 Task: Create a rule when a start date between 1 working days ago is removed from a card by anyone.
Action: Mouse pressed left at (678, 181)
Screenshot: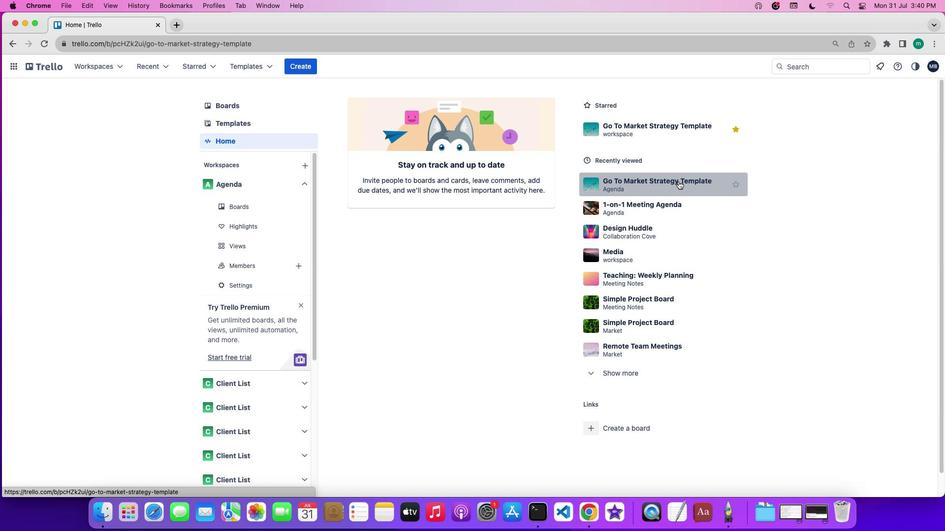 
Action: Mouse moved to (874, 217)
Screenshot: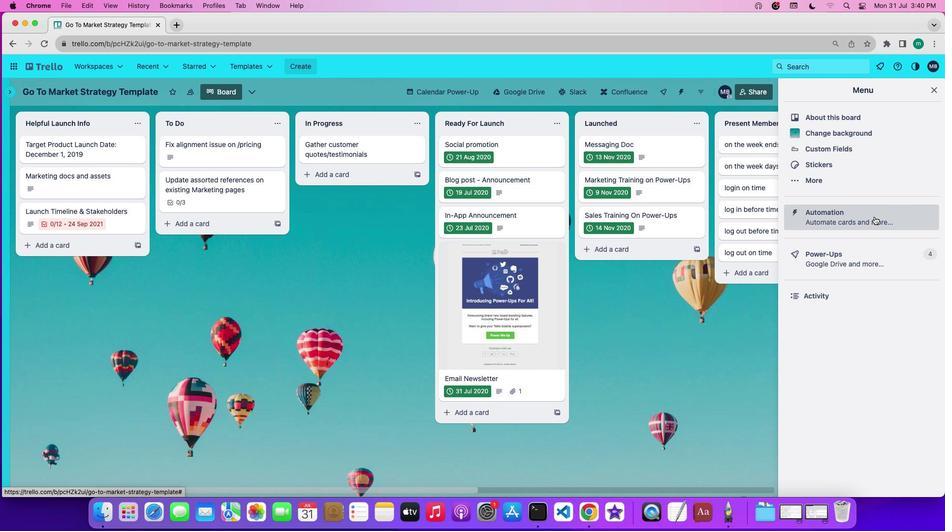 
Action: Mouse pressed left at (874, 217)
Screenshot: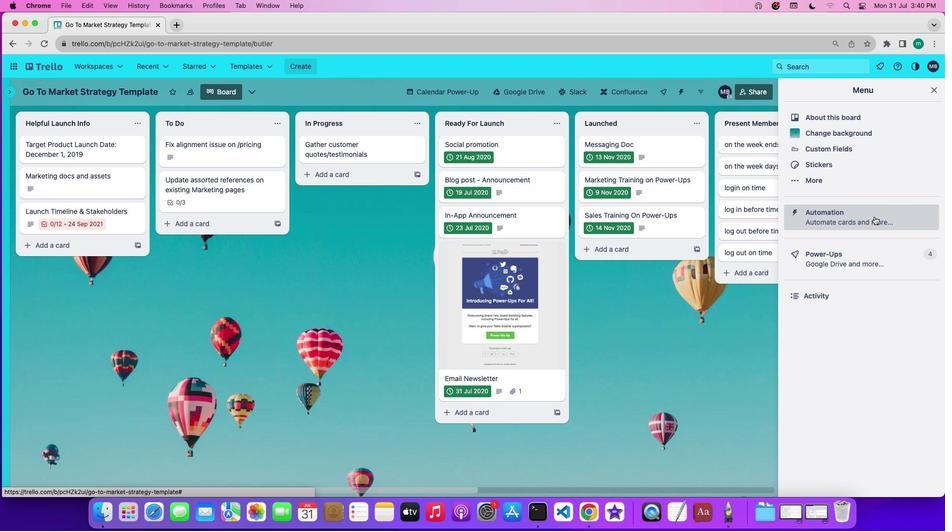 
Action: Mouse moved to (57, 175)
Screenshot: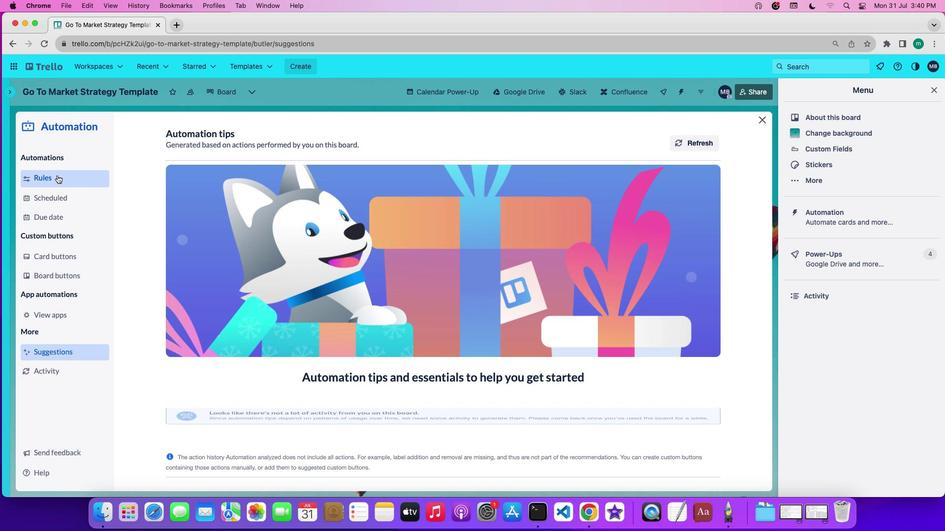 
Action: Mouse pressed left at (57, 175)
Screenshot: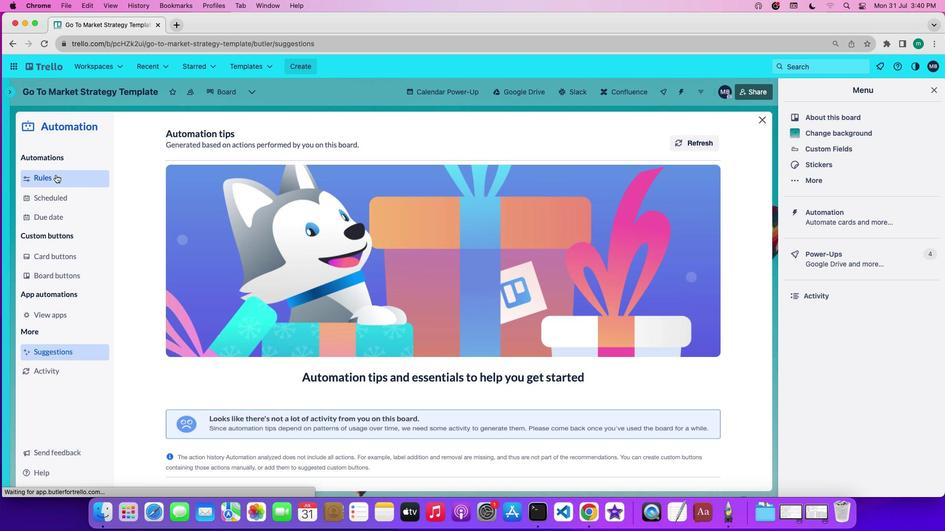 
Action: Mouse moved to (235, 350)
Screenshot: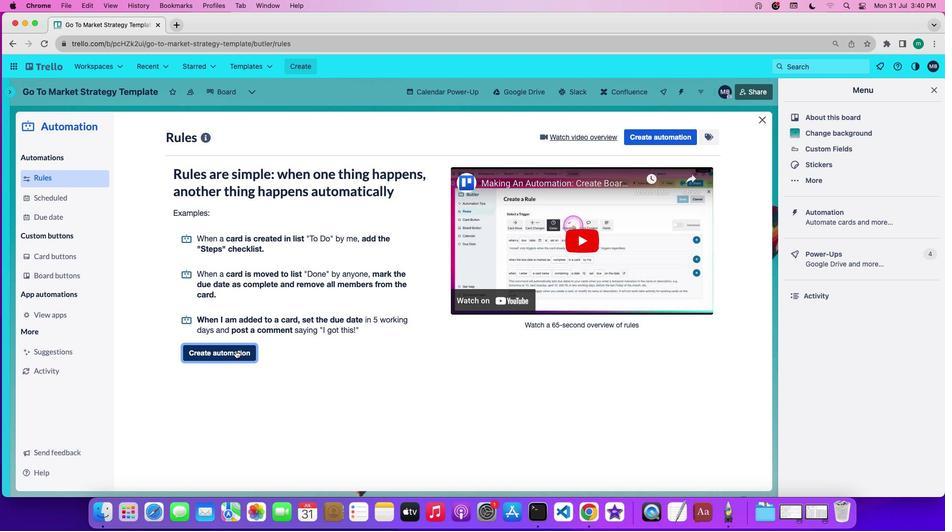 
Action: Mouse pressed left at (235, 350)
Screenshot: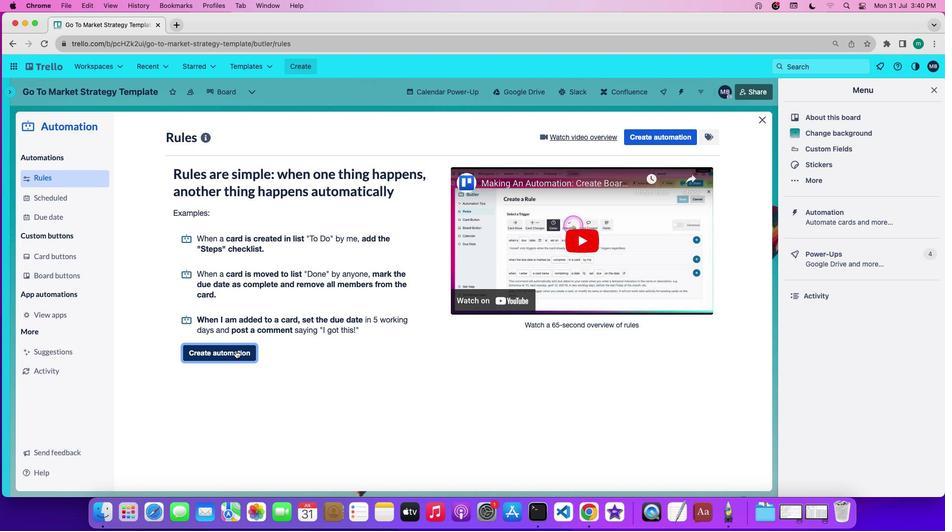 
Action: Mouse moved to (454, 237)
Screenshot: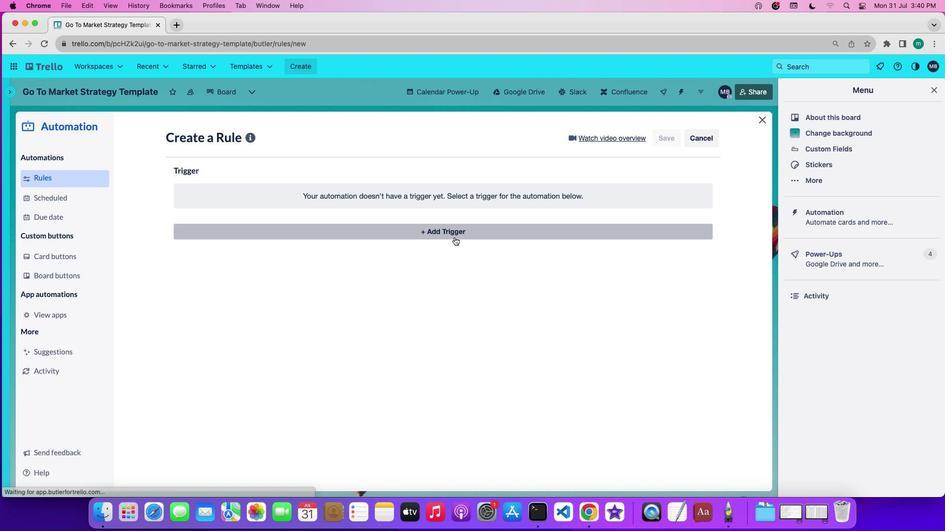 
Action: Mouse pressed left at (454, 237)
Screenshot: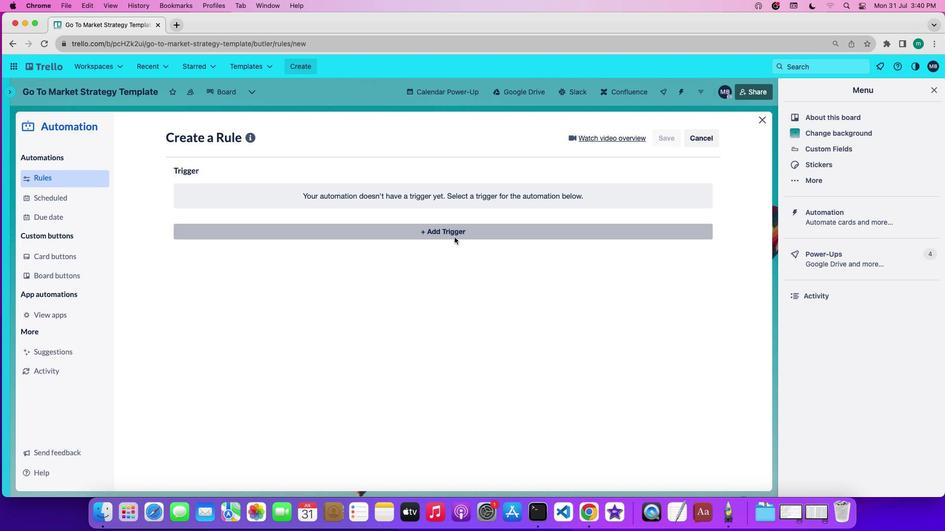 
Action: Mouse moved to (290, 271)
Screenshot: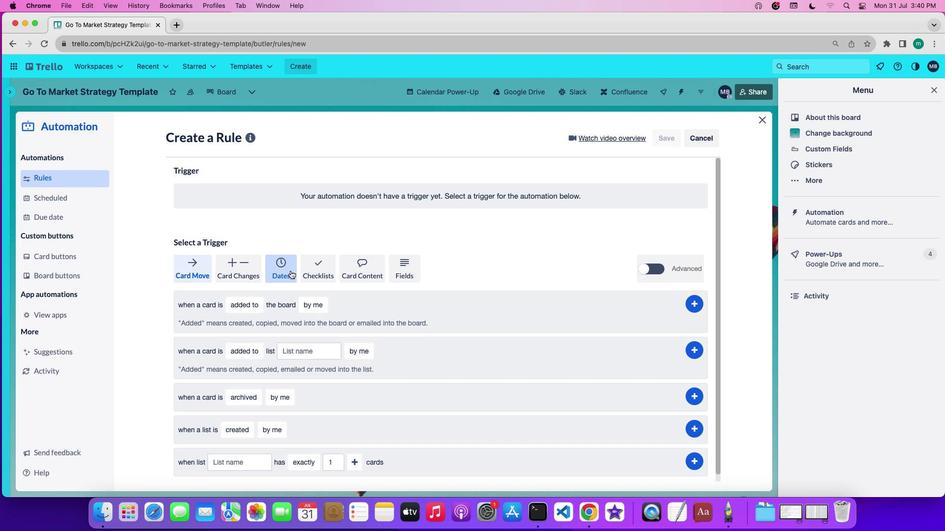 
Action: Mouse pressed left at (290, 271)
Screenshot: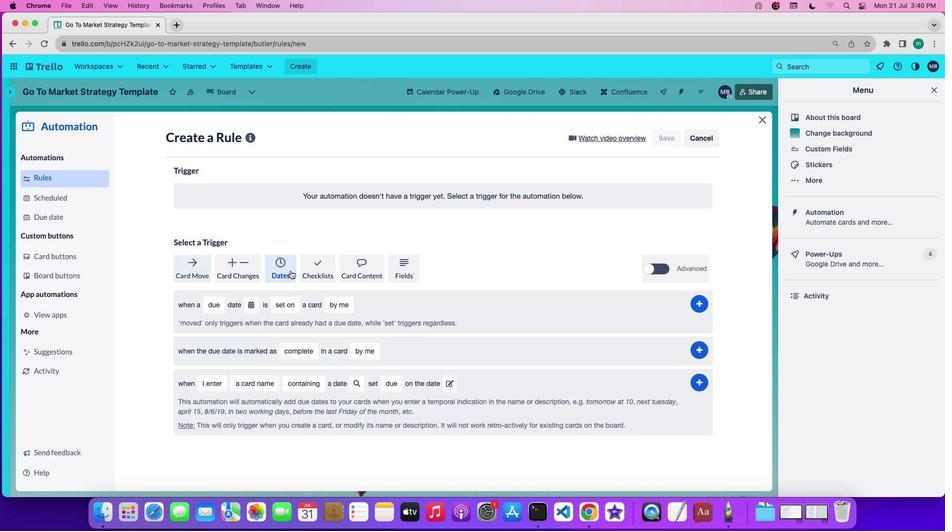 
Action: Mouse moved to (204, 311)
Screenshot: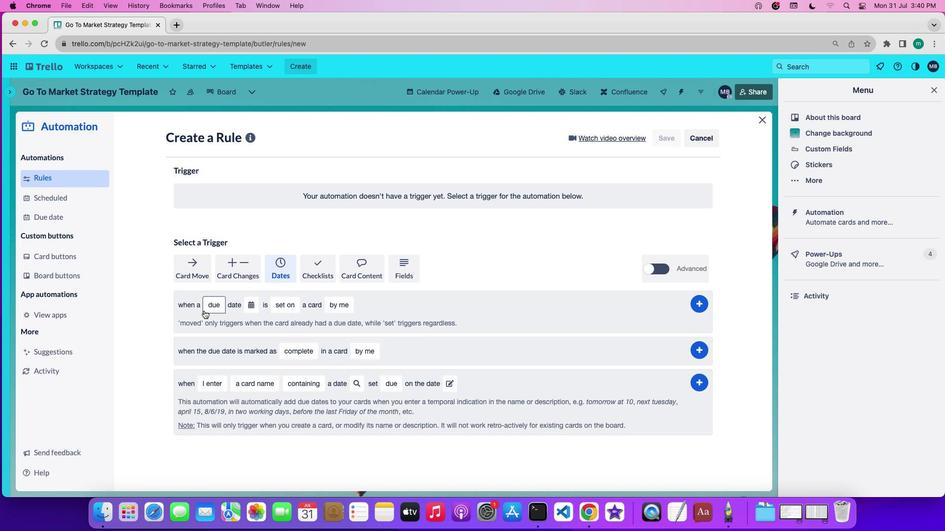 
Action: Mouse pressed left at (204, 311)
Screenshot: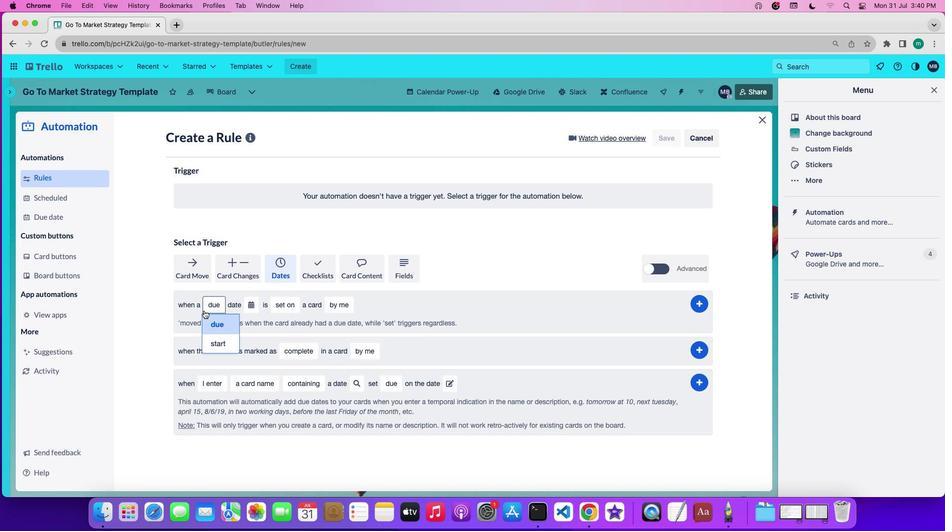 
Action: Mouse moved to (213, 341)
Screenshot: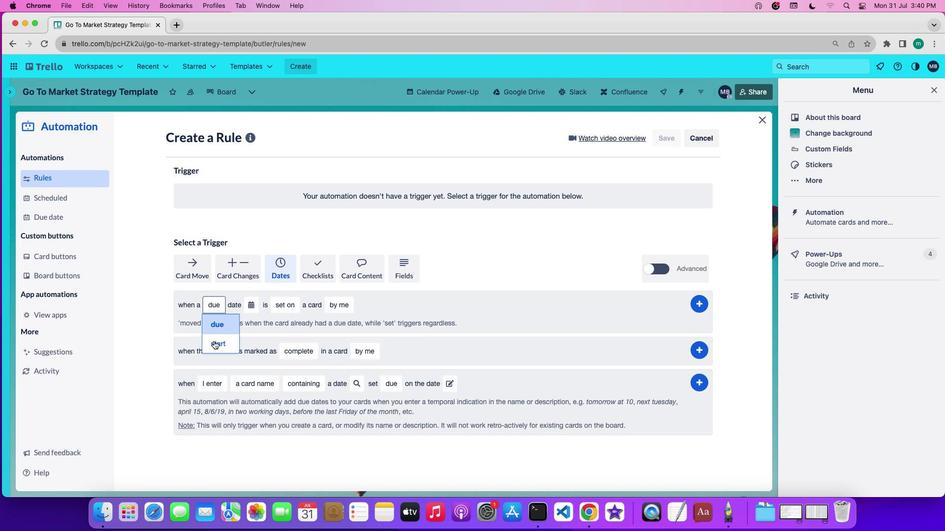 
Action: Mouse pressed left at (213, 341)
Screenshot: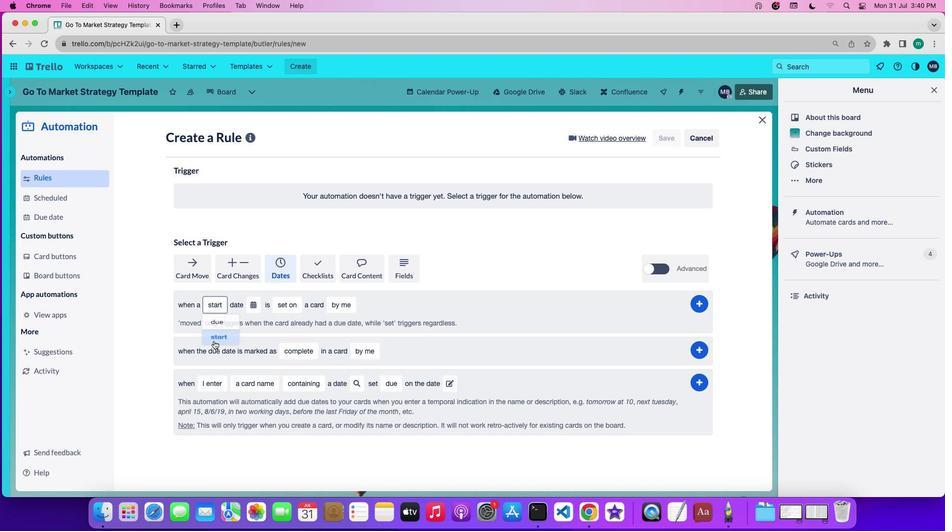 
Action: Mouse moved to (252, 306)
Screenshot: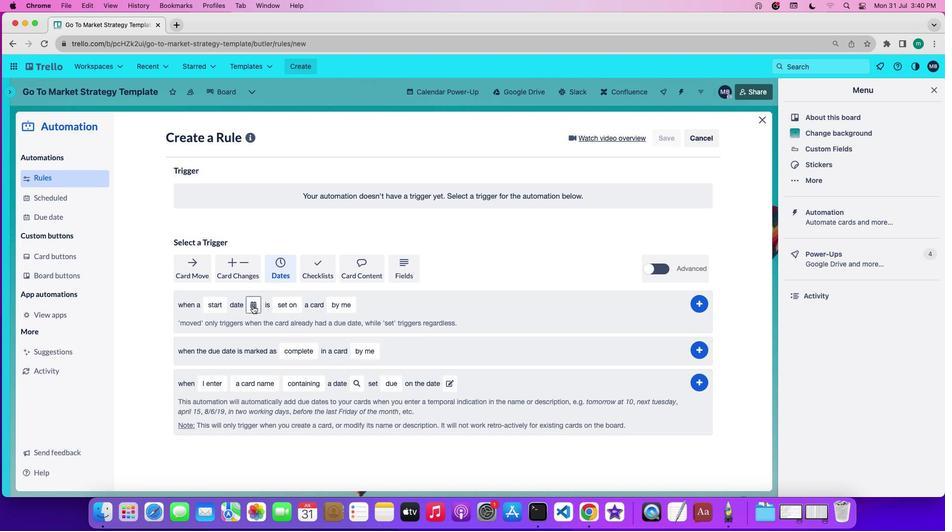 
Action: Mouse pressed left at (252, 306)
Screenshot: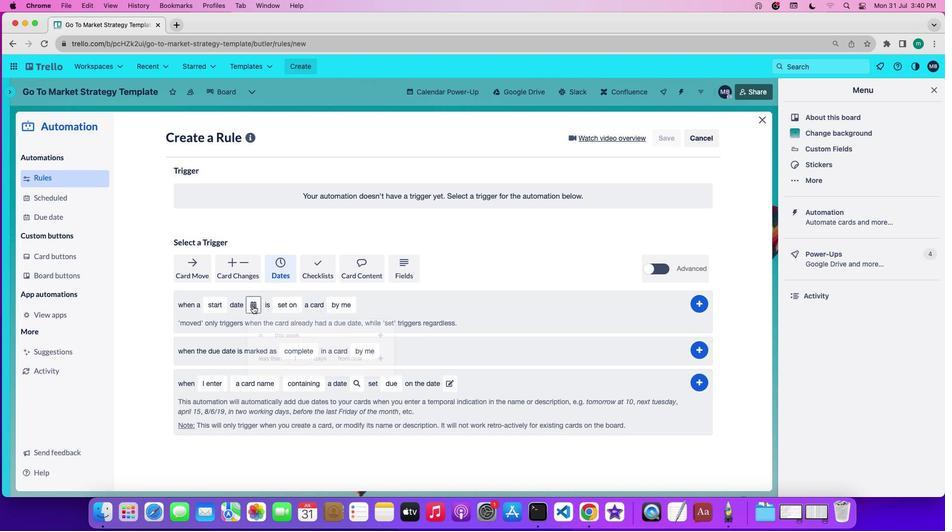 
Action: Mouse moved to (275, 373)
Screenshot: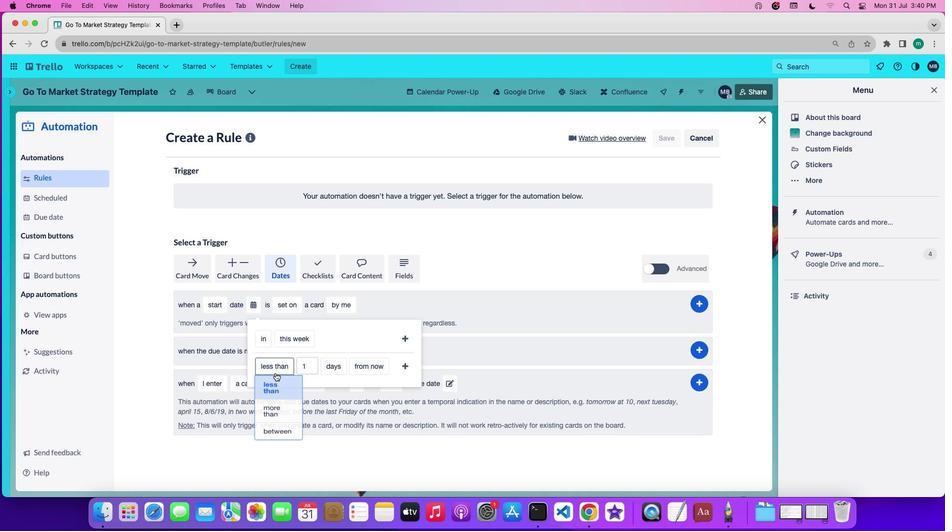 
Action: Mouse pressed left at (275, 373)
Screenshot: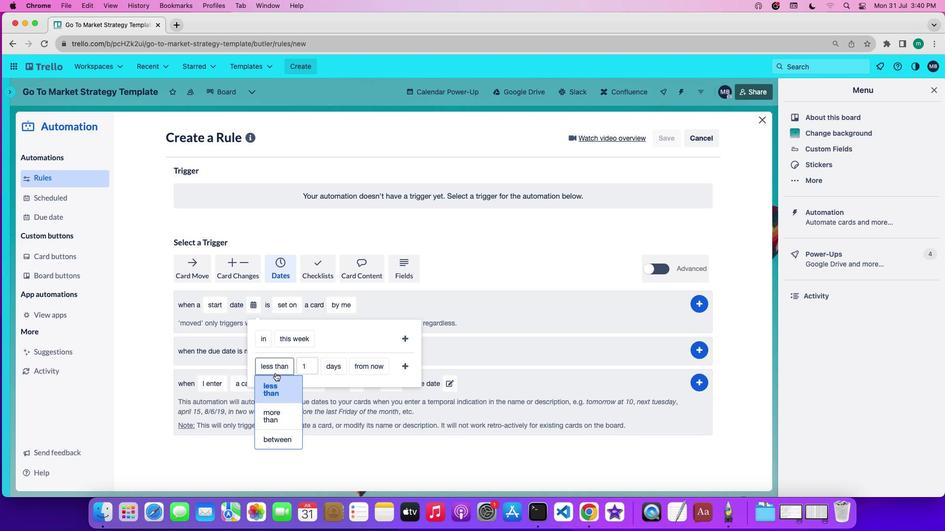 
Action: Mouse moved to (287, 438)
Screenshot: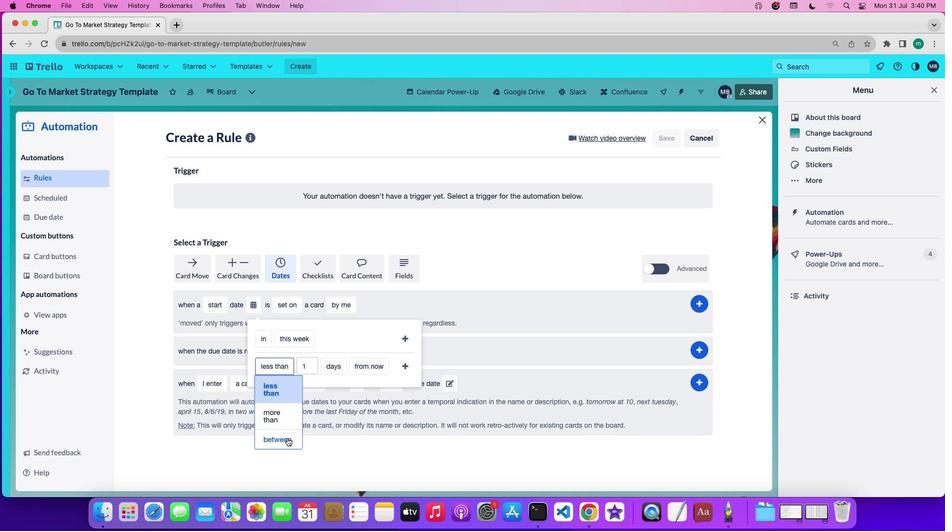 
Action: Mouse pressed left at (287, 438)
Screenshot: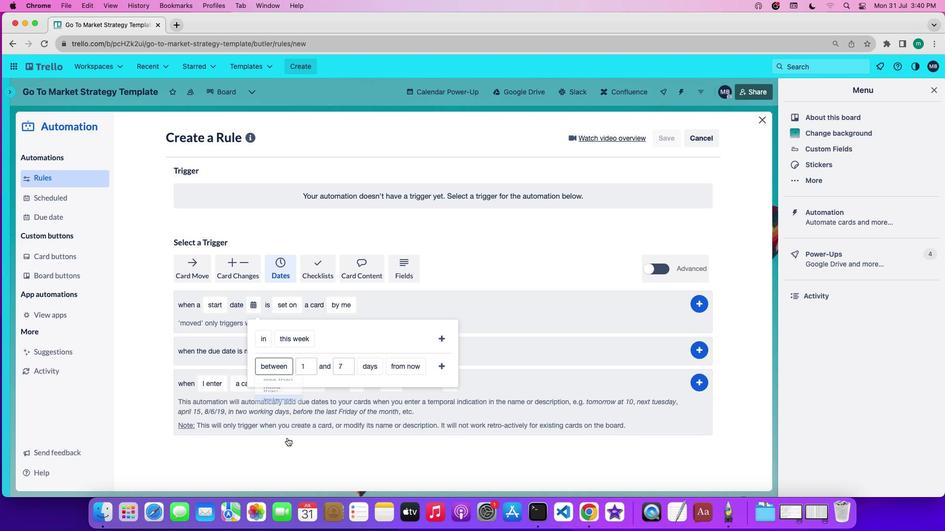 
Action: Mouse moved to (368, 364)
Screenshot: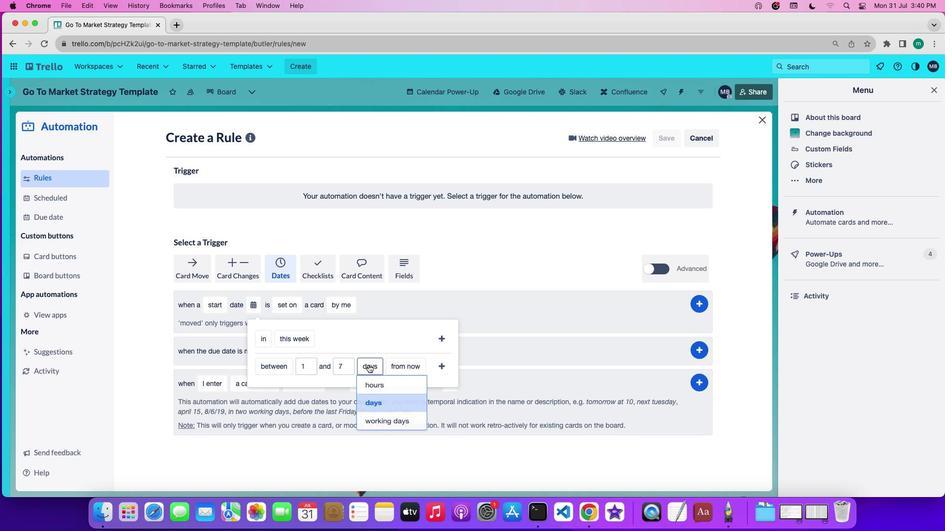 
Action: Mouse pressed left at (368, 364)
Screenshot: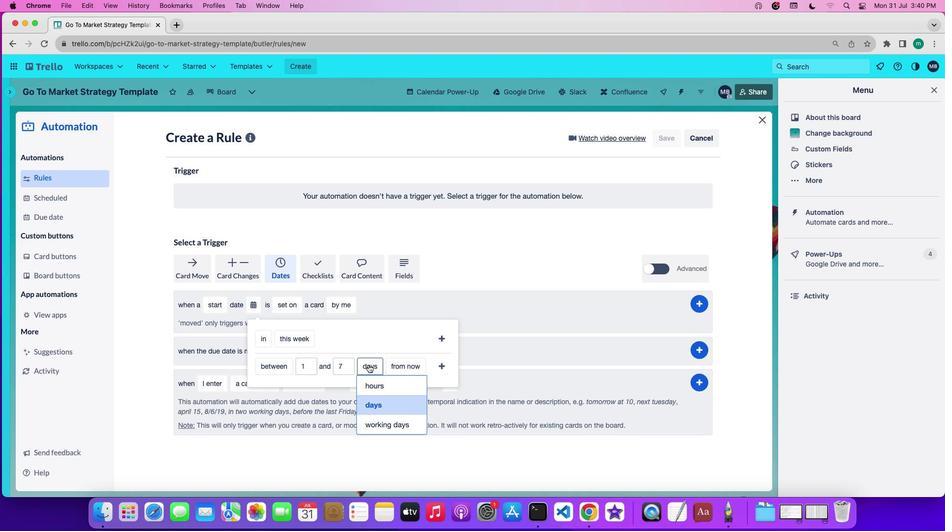 
Action: Mouse moved to (396, 422)
Screenshot: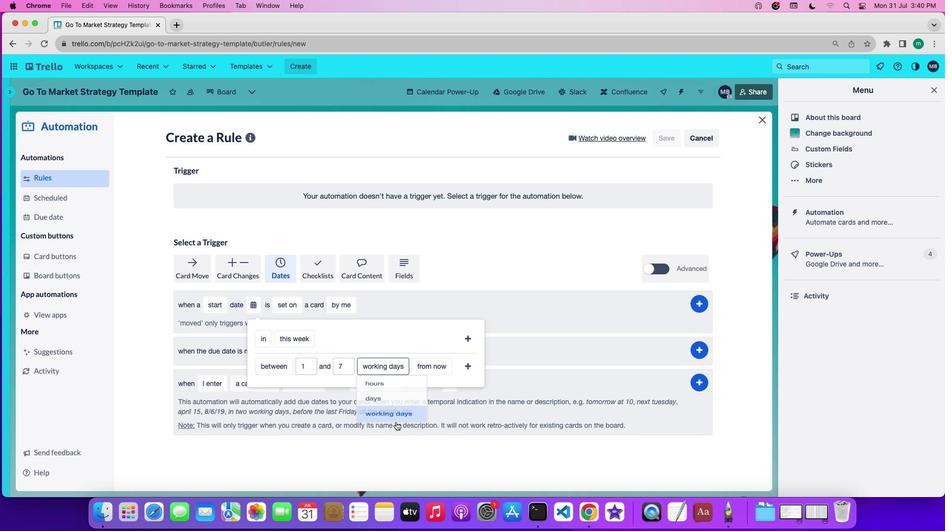 
Action: Mouse pressed left at (396, 422)
Screenshot: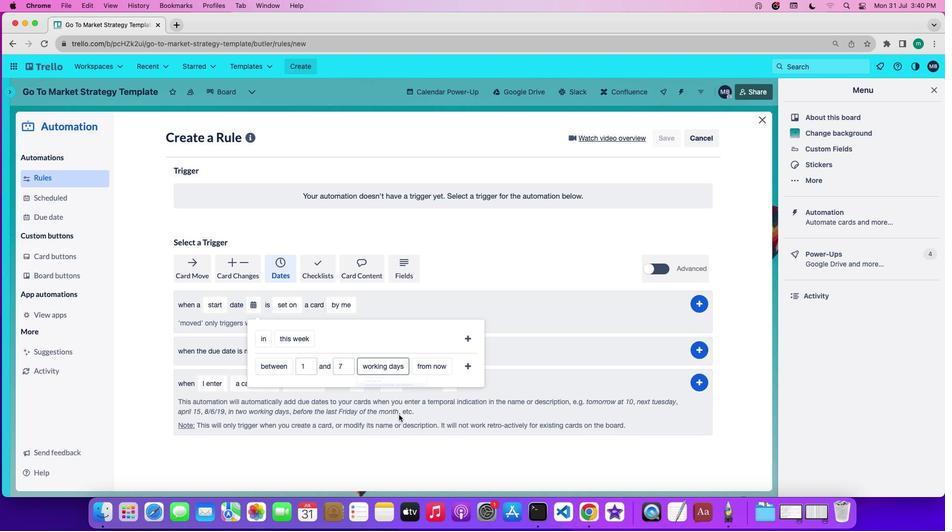 
Action: Mouse moved to (421, 368)
Screenshot: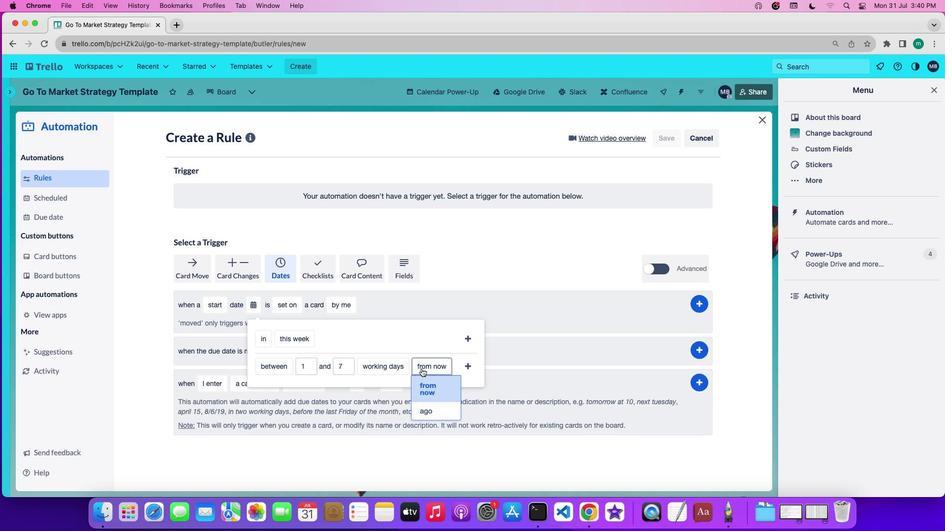 
Action: Mouse pressed left at (421, 368)
Screenshot: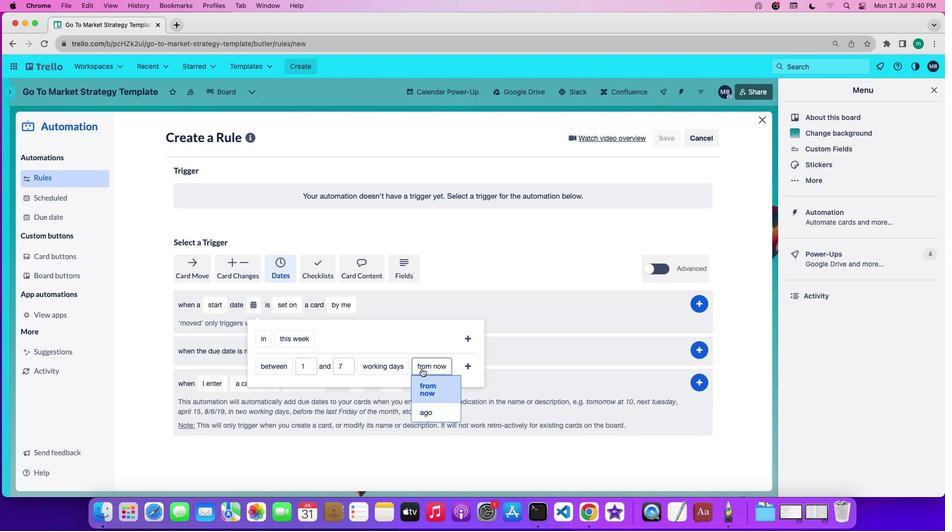 
Action: Mouse moved to (431, 410)
Screenshot: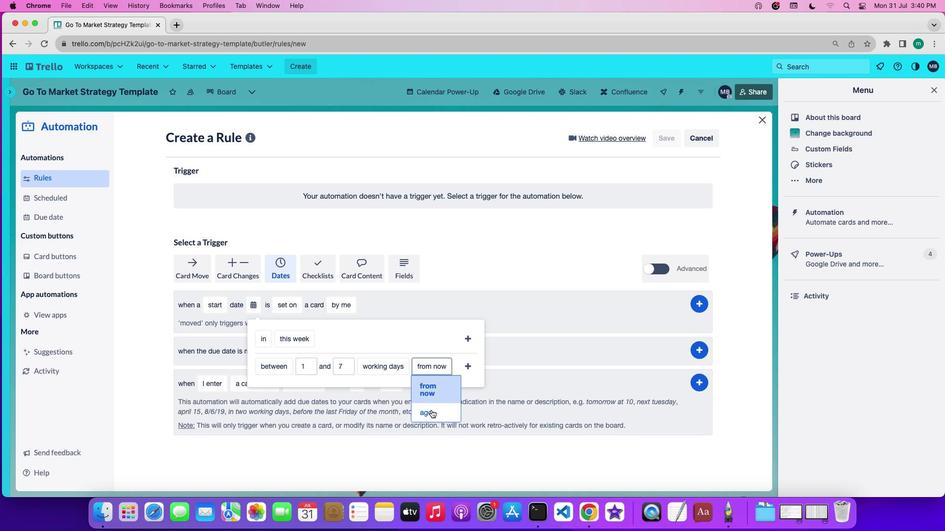 
Action: Mouse pressed left at (431, 410)
Screenshot: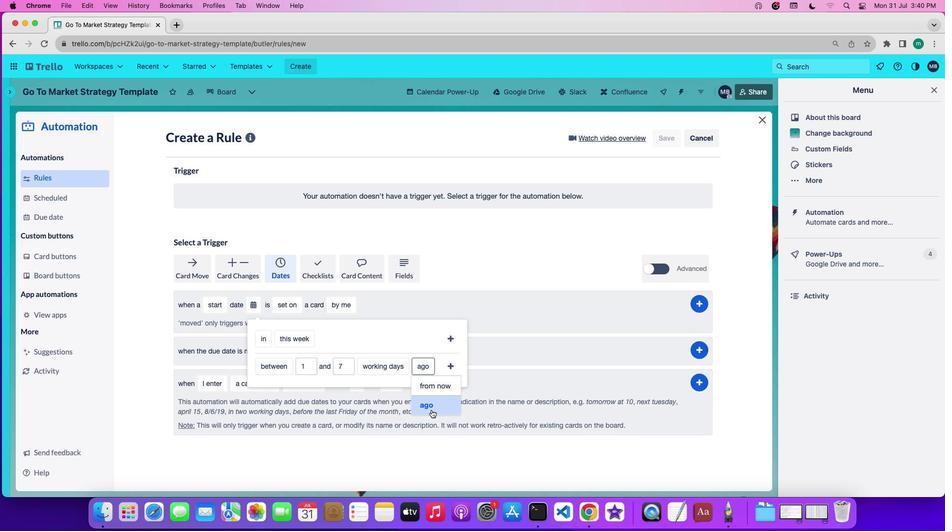 
Action: Mouse moved to (453, 363)
Screenshot: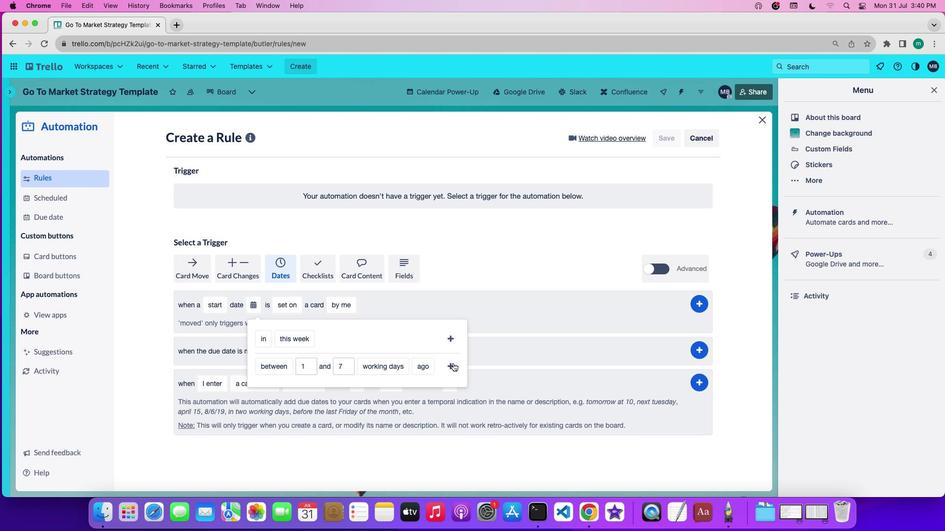 
Action: Mouse pressed left at (453, 363)
Screenshot: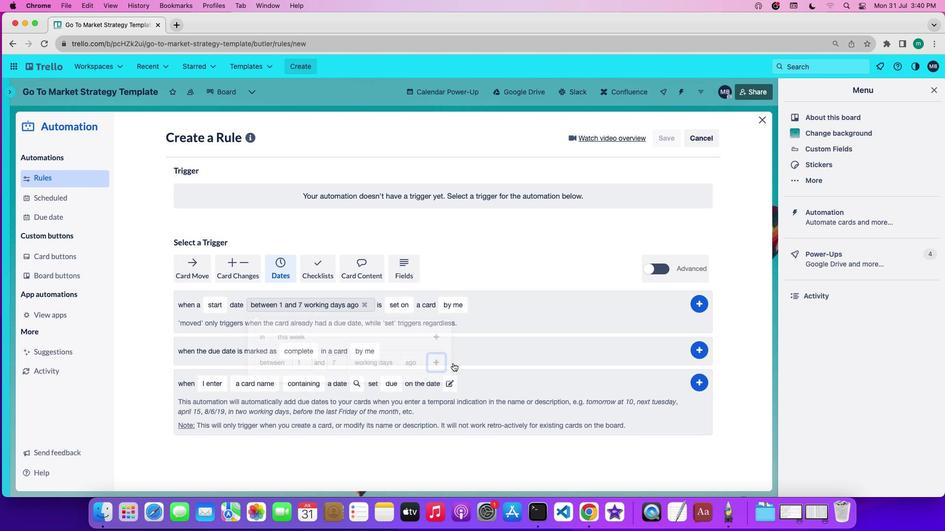 
Action: Mouse moved to (407, 302)
Screenshot: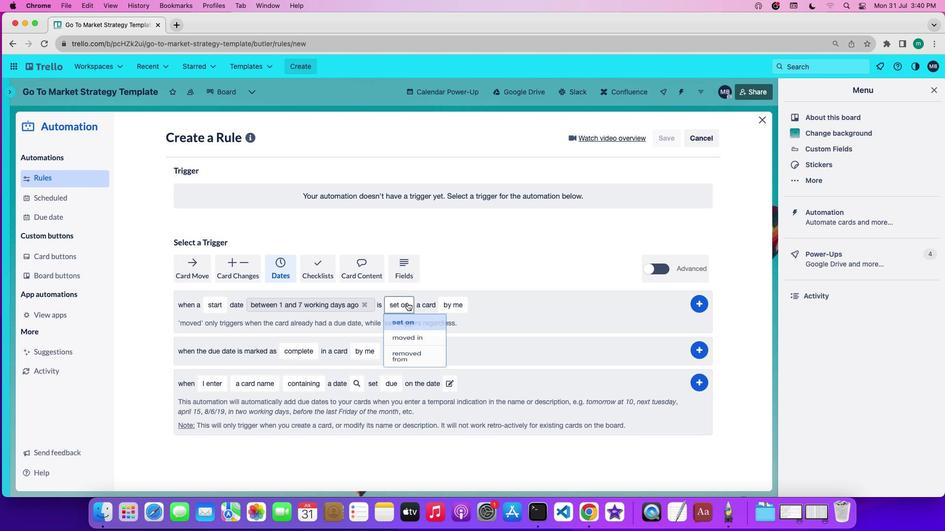 
Action: Mouse pressed left at (407, 302)
Screenshot: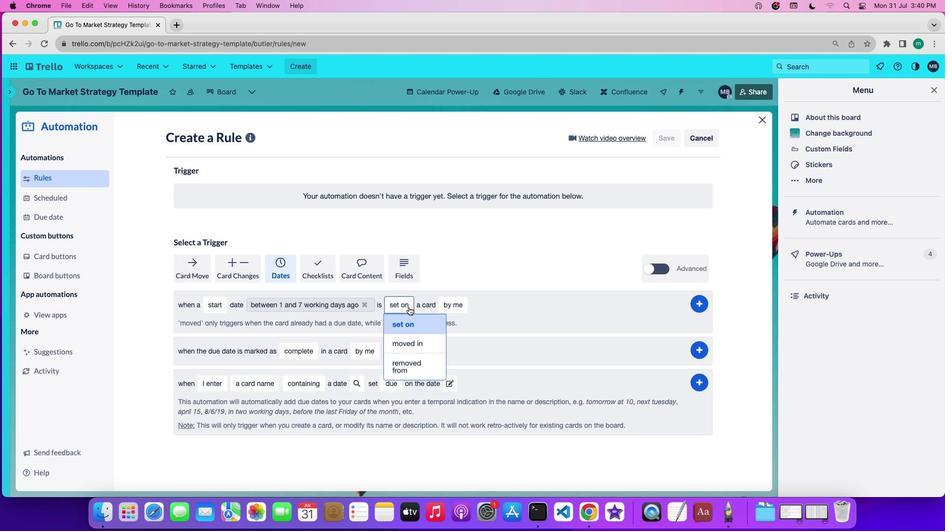 
Action: Mouse moved to (417, 362)
Screenshot: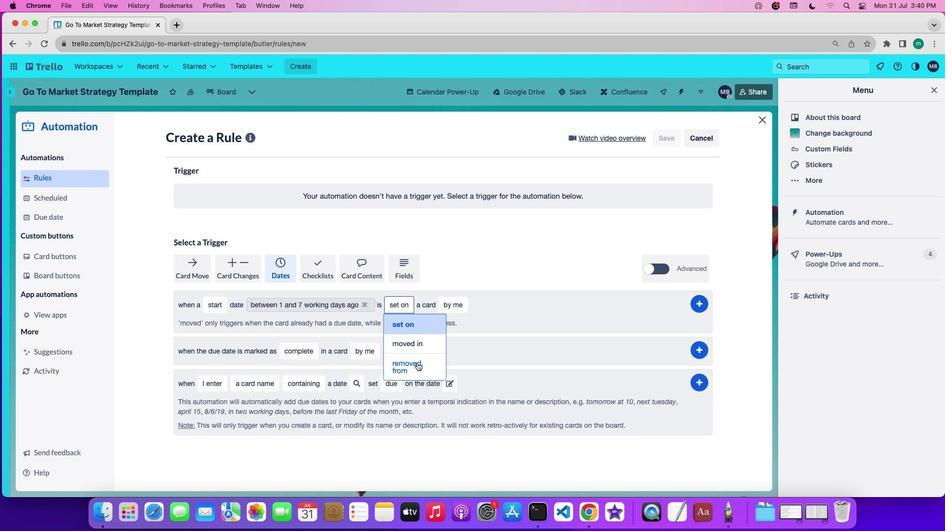 
Action: Mouse pressed left at (417, 362)
Screenshot: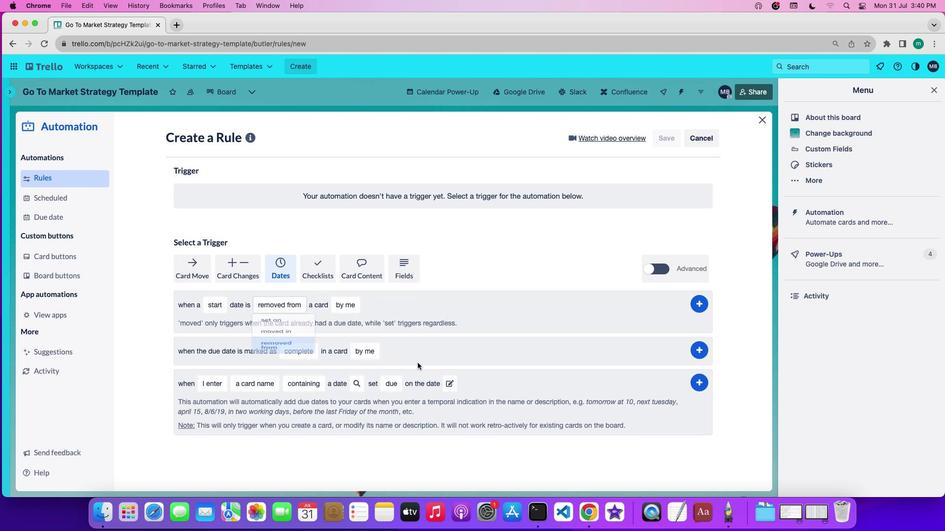
Action: Mouse moved to (352, 307)
Screenshot: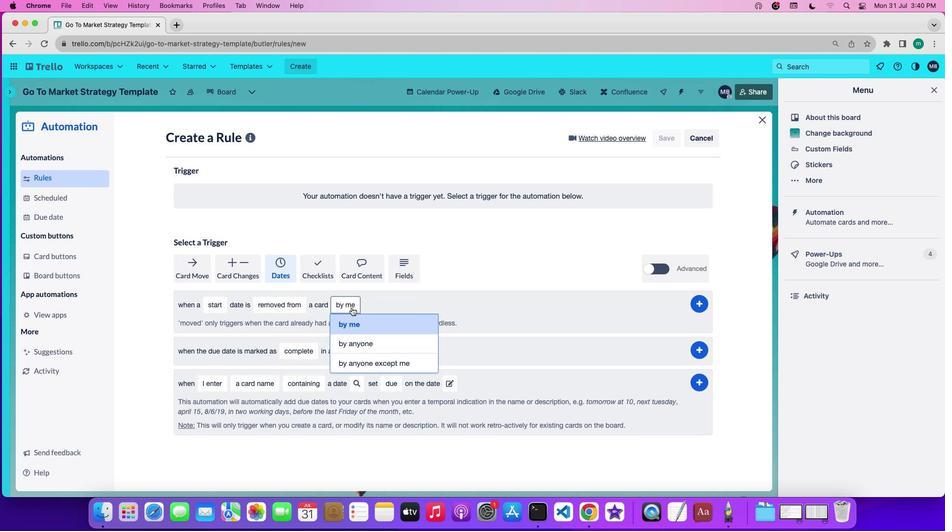 
Action: Mouse pressed left at (352, 307)
Screenshot: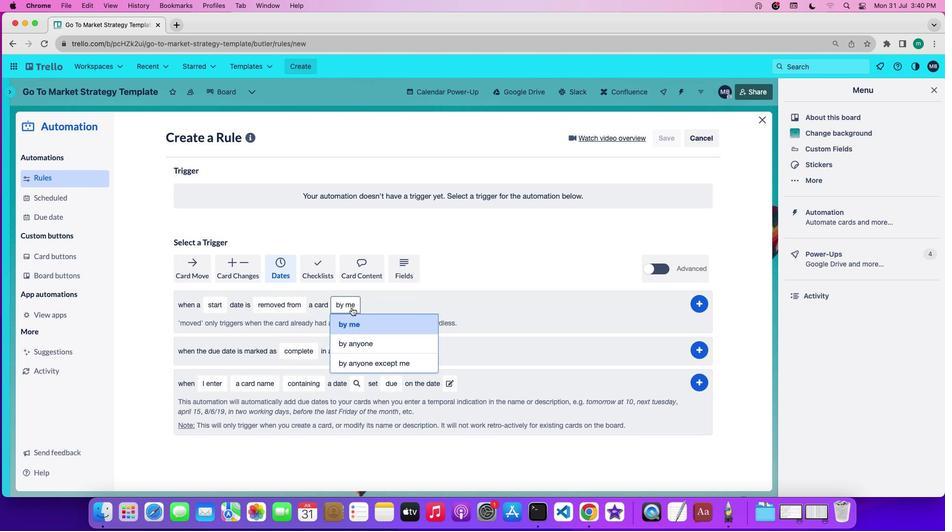 
Action: Mouse moved to (365, 341)
Screenshot: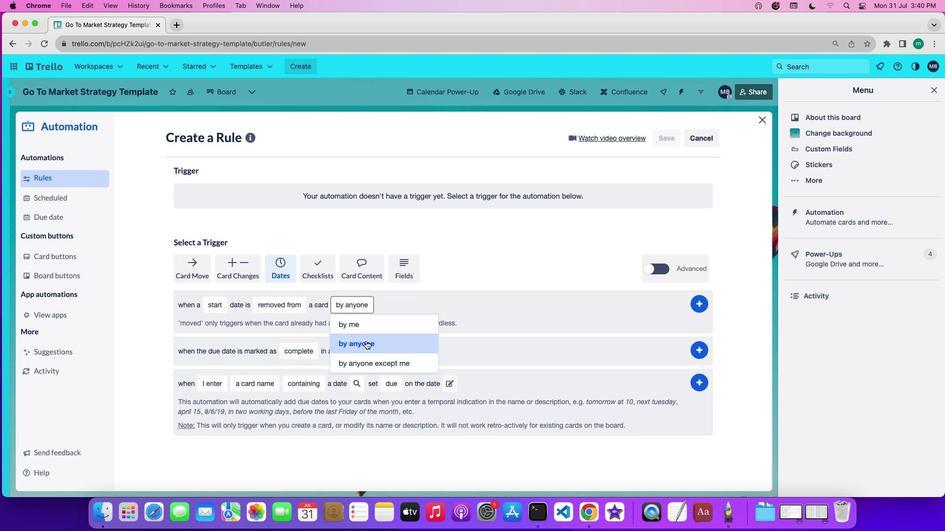 
Action: Mouse pressed left at (365, 341)
Screenshot: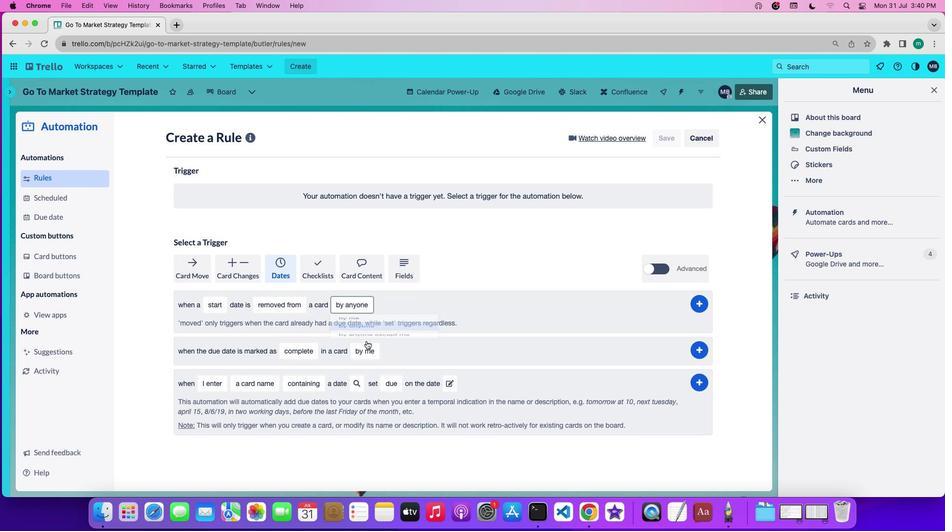 
Action: Mouse moved to (698, 302)
Screenshot: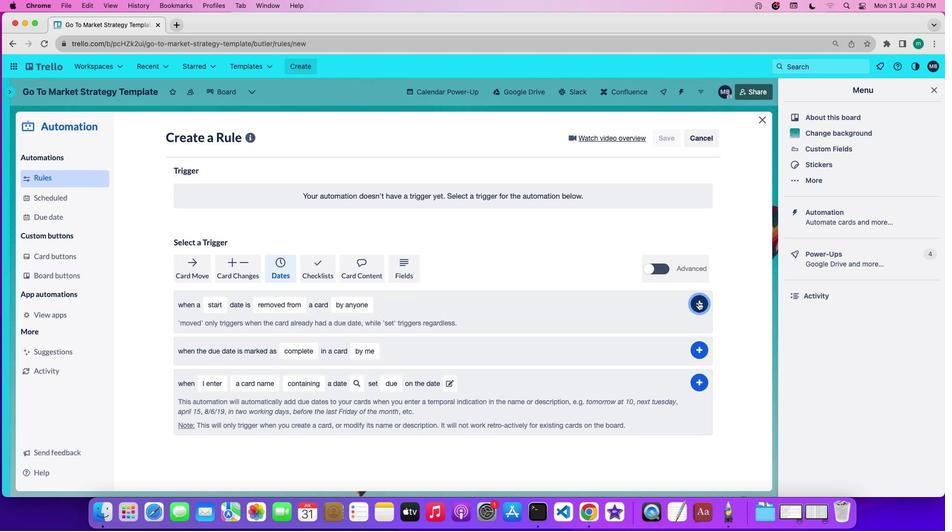 
Action: Mouse pressed left at (698, 302)
Screenshot: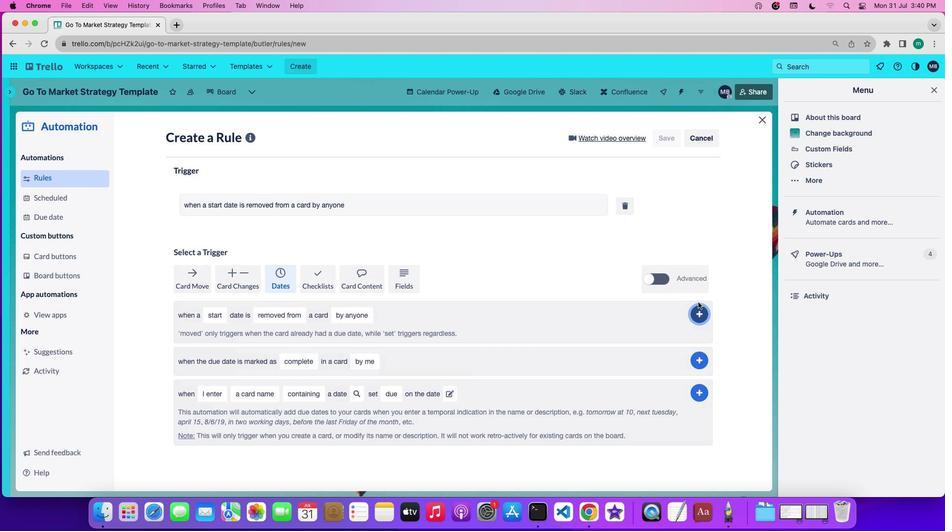 
Action: Mouse moved to (700, 303)
Screenshot: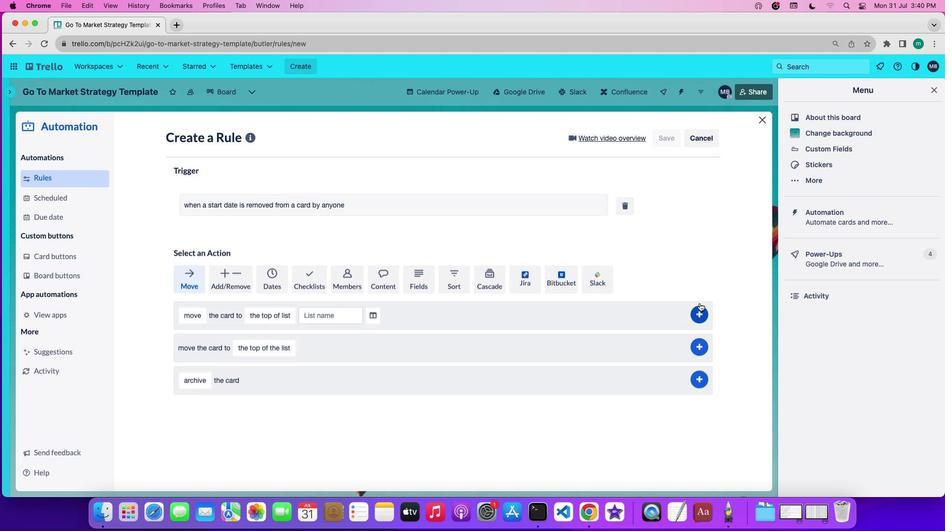 
